 Task: Customize the location of the meeting "Feedback Session" to "Google Meet".
Action: Mouse moved to (563, 371)
Screenshot: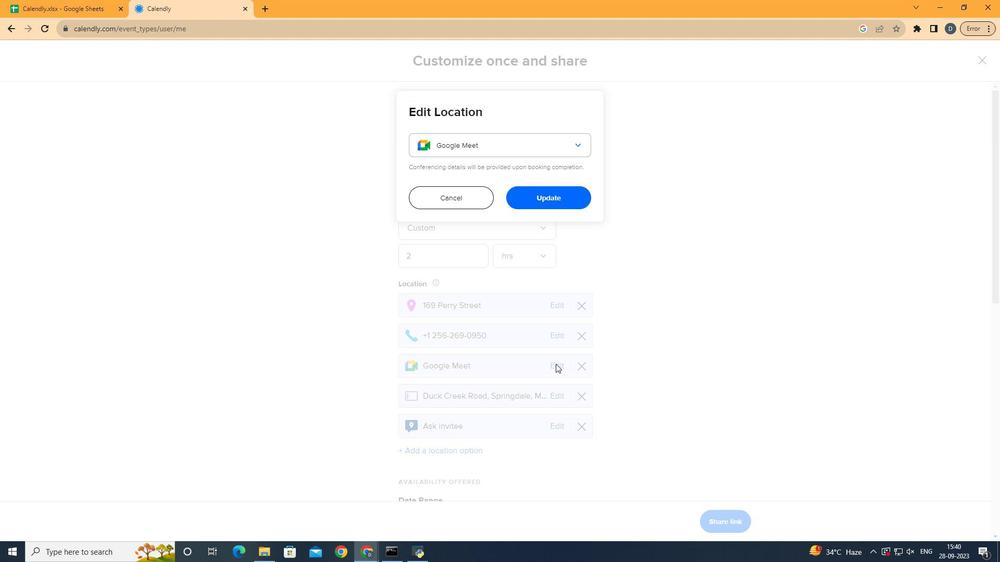 
Action: Mouse pressed left at (563, 371)
Screenshot: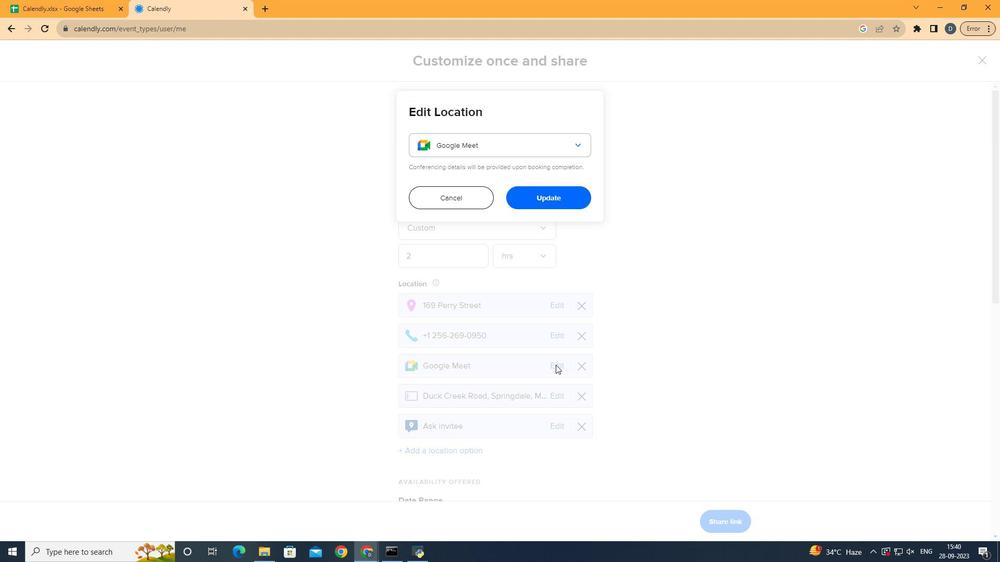 
Action: Mouse moved to (541, 157)
Screenshot: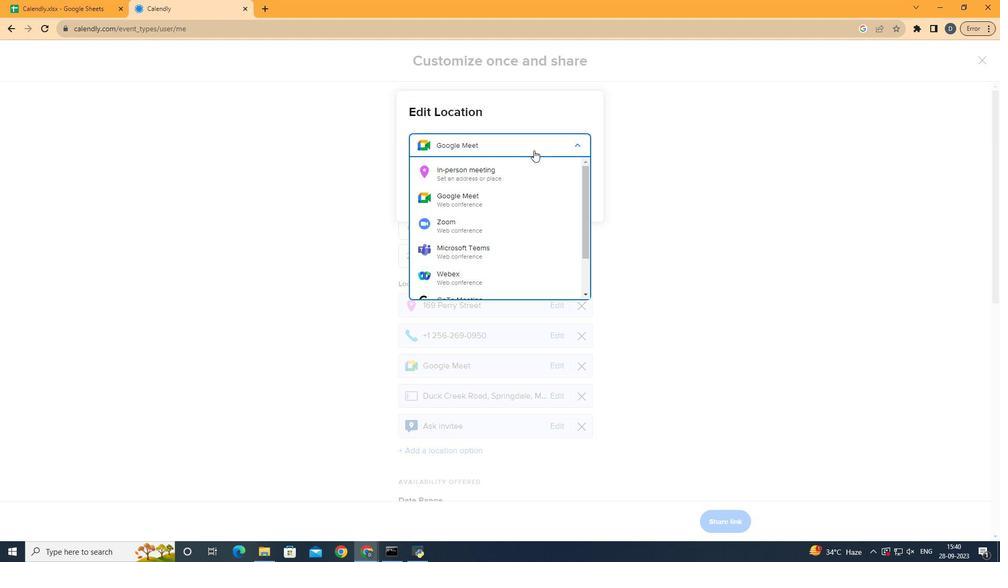 
Action: Mouse pressed left at (541, 157)
Screenshot: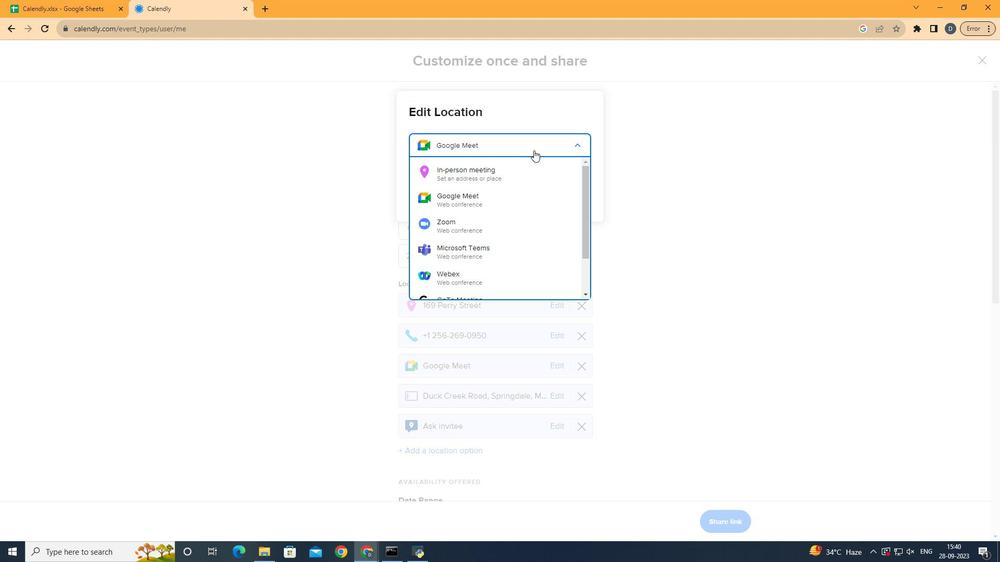 
Action: Mouse moved to (537, 201)
Screenshot: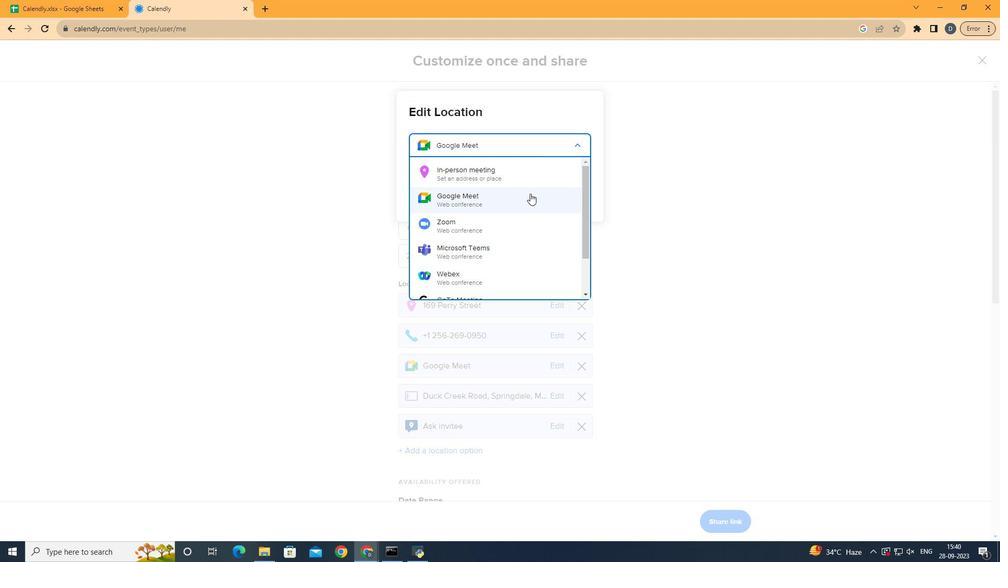 
Action: Mouse pressed left at (537, 201)
Screenshot: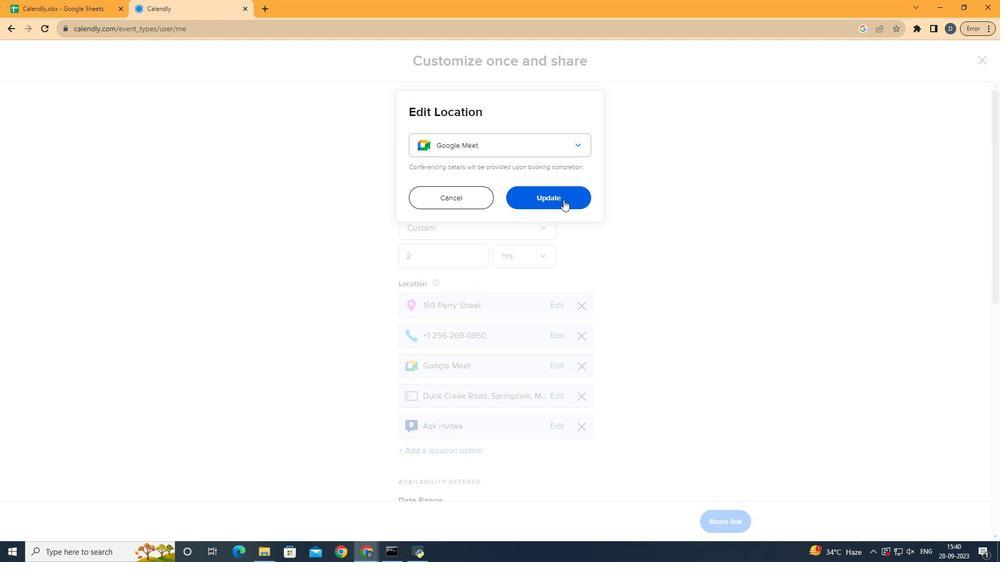 
Action: Mouse moved to (571, 207)
Screenshot: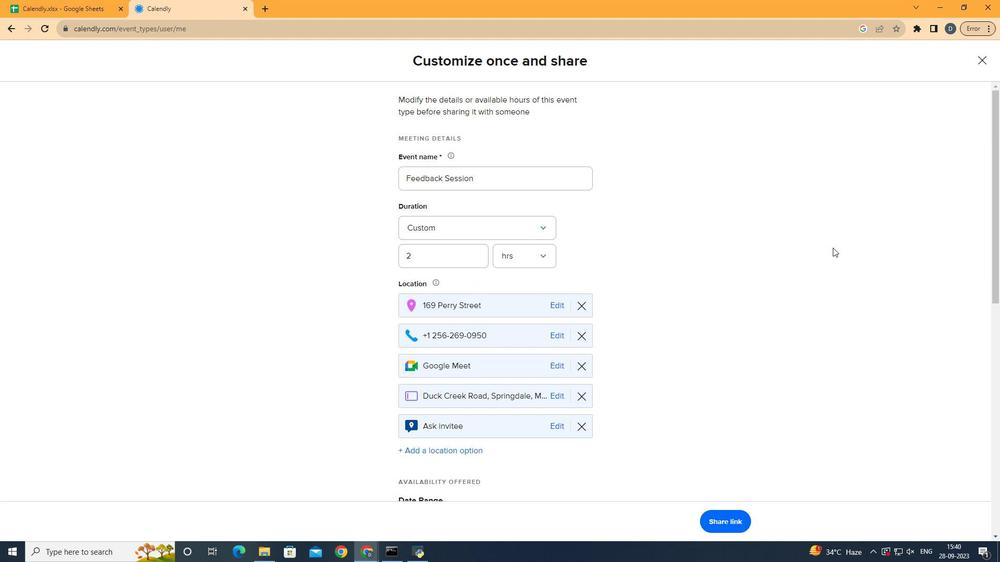 
Action: Mouse pressed left at (571, 207)
Screenshot: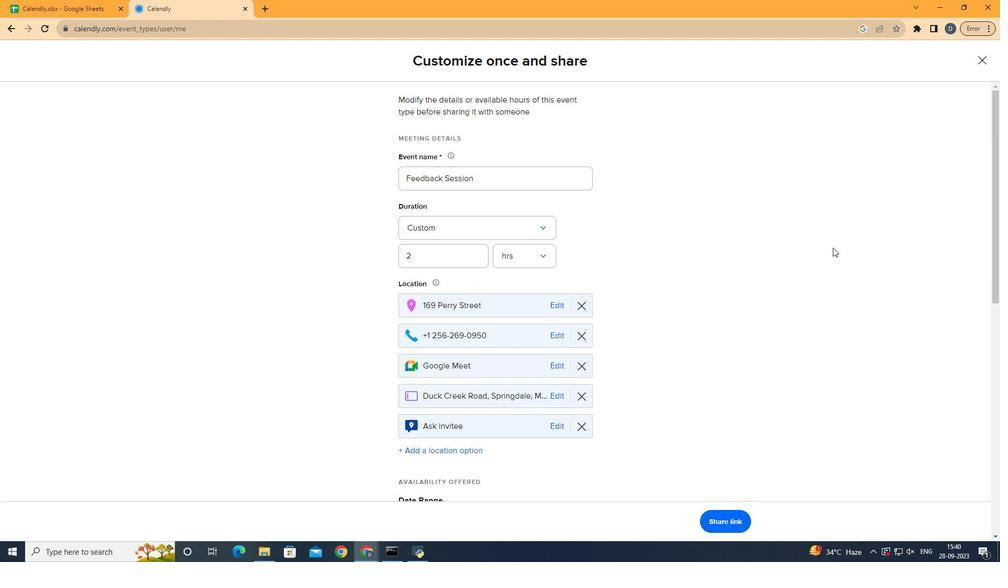 
Action: Mouse moved to (784, 254)
Screenshot: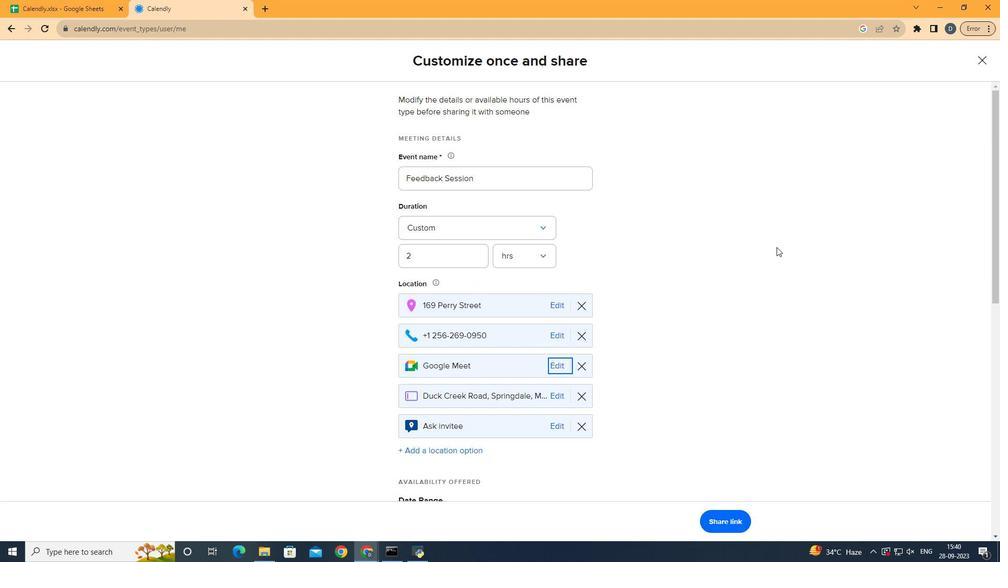 
